 Task: Select the option keep with next.
Action: Mouse pressed left at (410, 250)
Screenshot: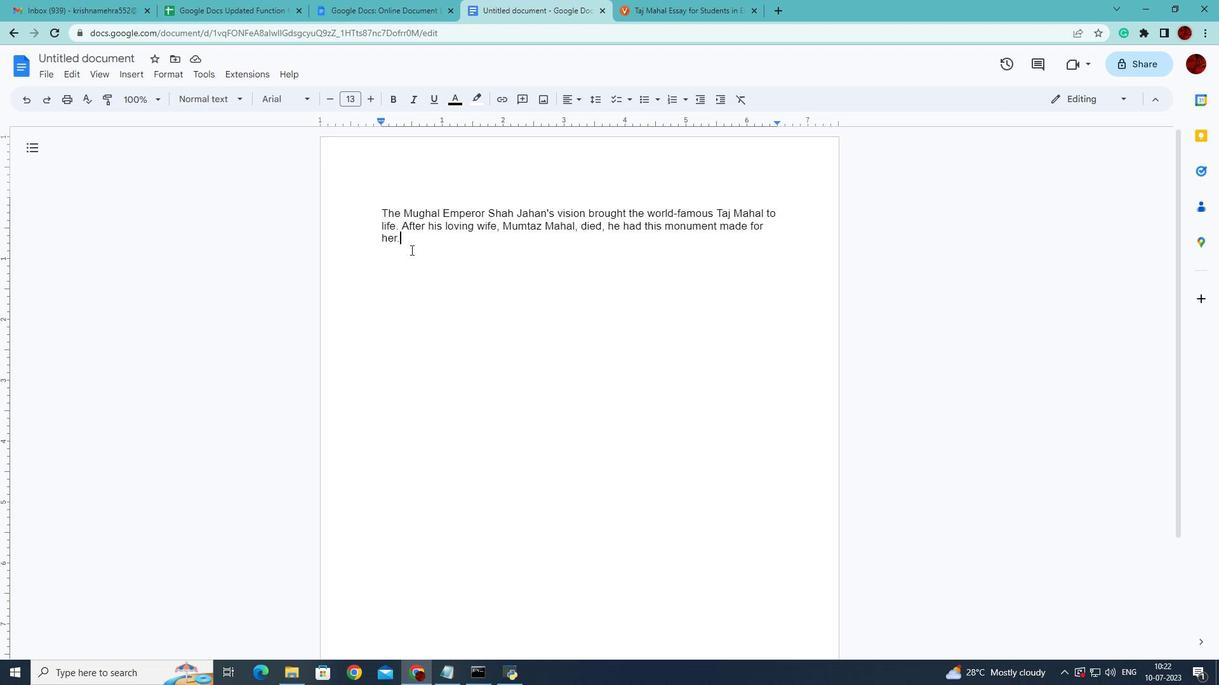 
Action: Mouse moved to (596, 99)
Screenshot: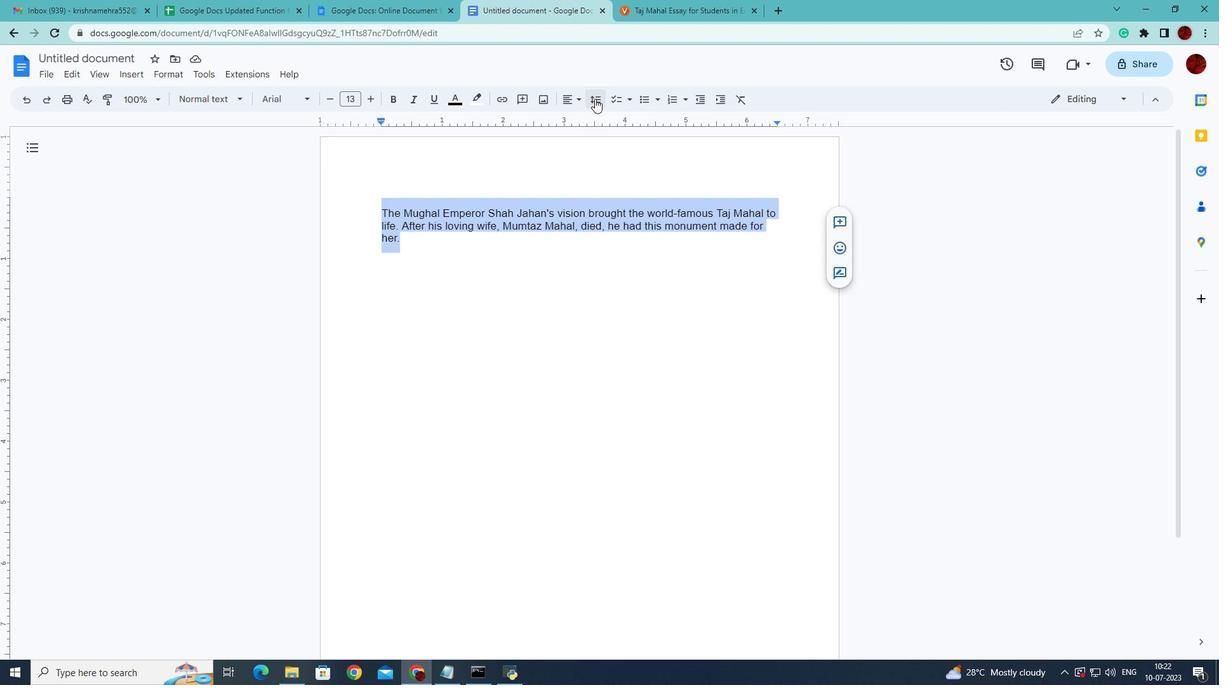 
Action: Mouse pressed left at (596, 99)
Screenshot: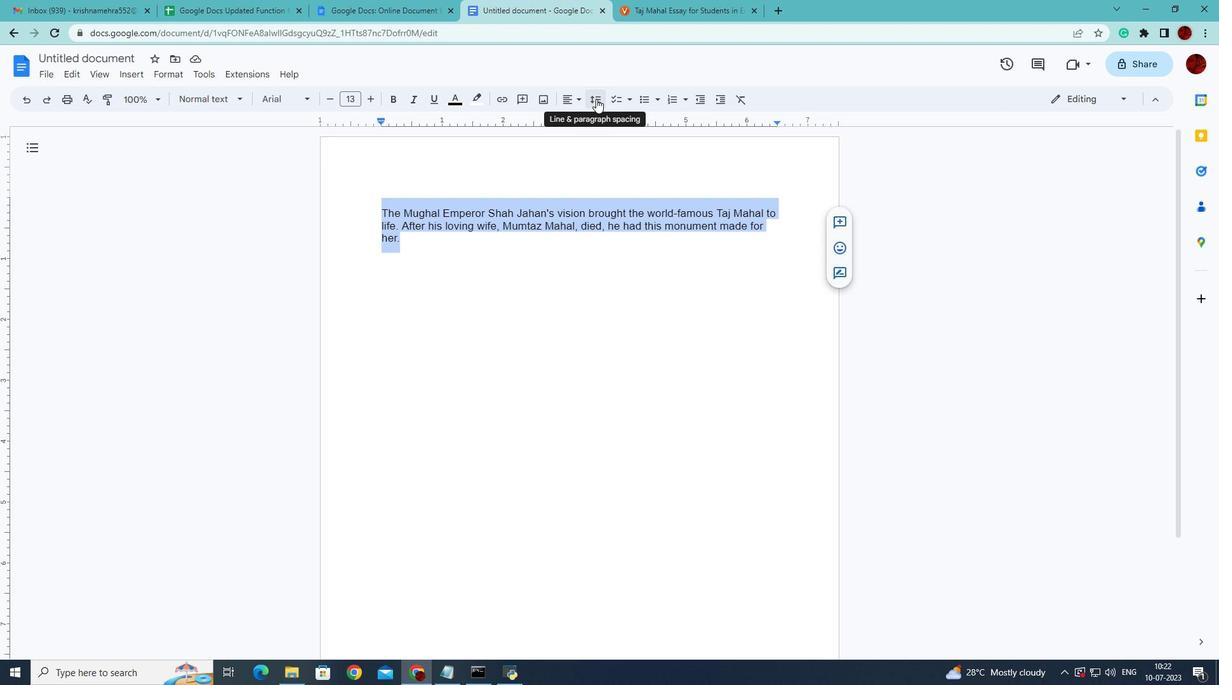 
Action: Mouse moved to (604, 290)
Screenshot: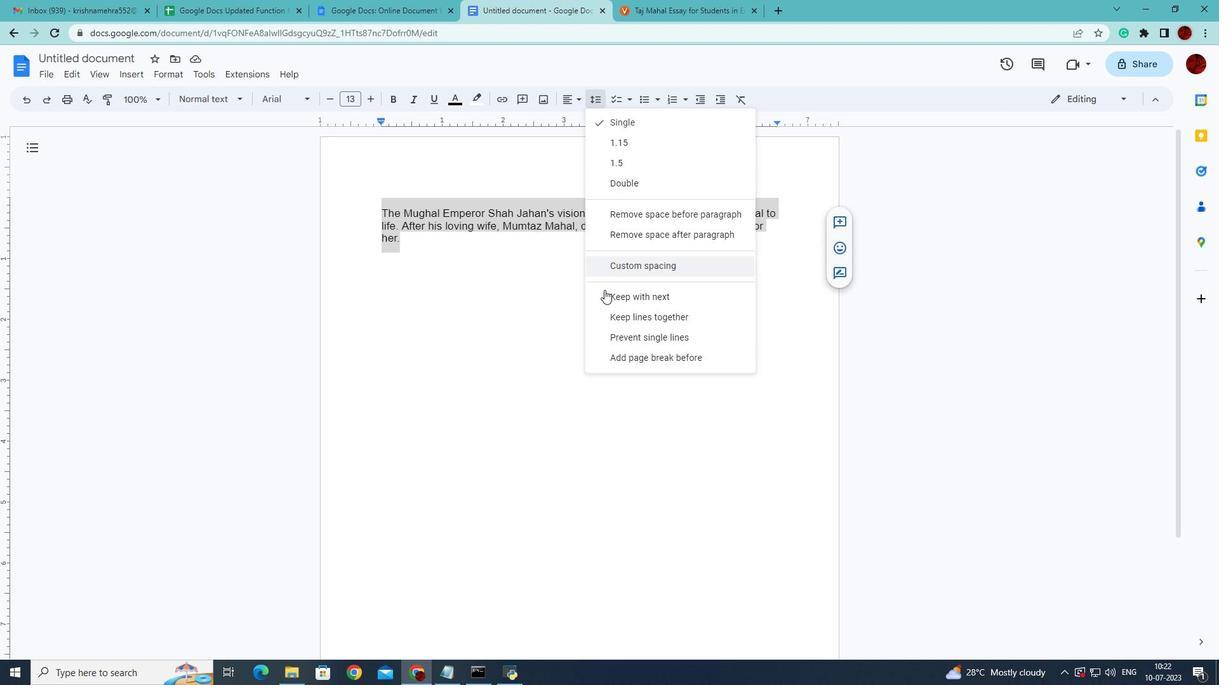 
Action: Mouse pressed left at (604, 290)
Screenshot: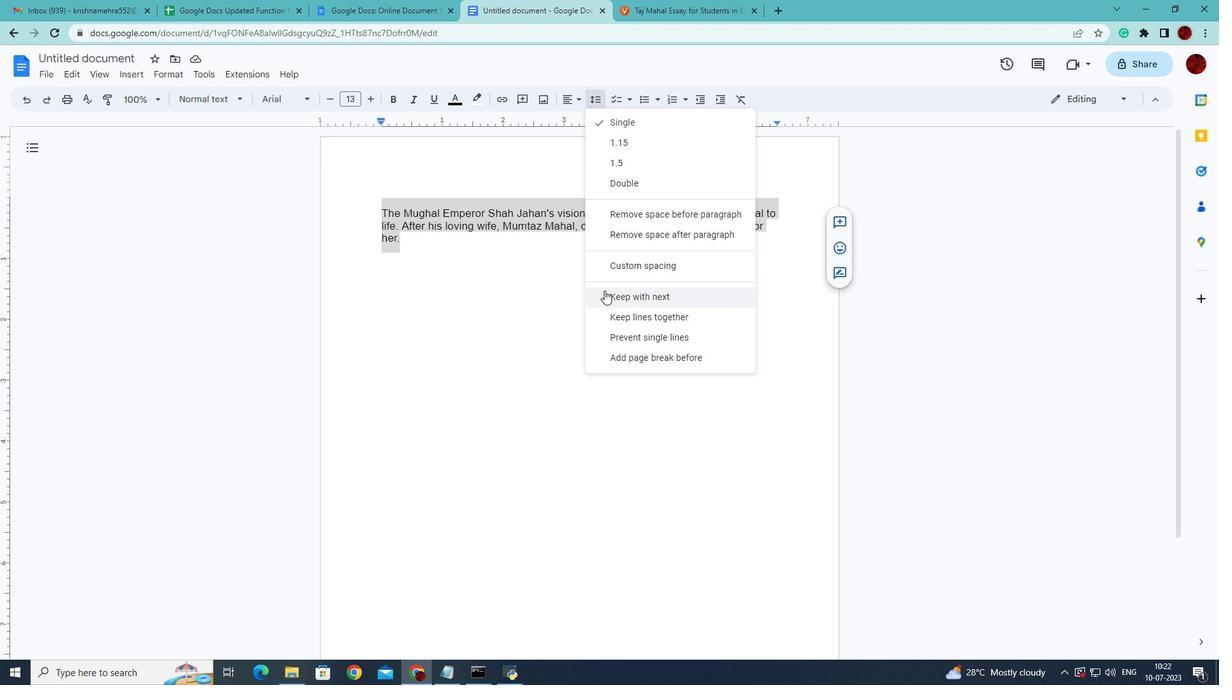 
Action: Mouse moved to (603, 288)
Screenshot: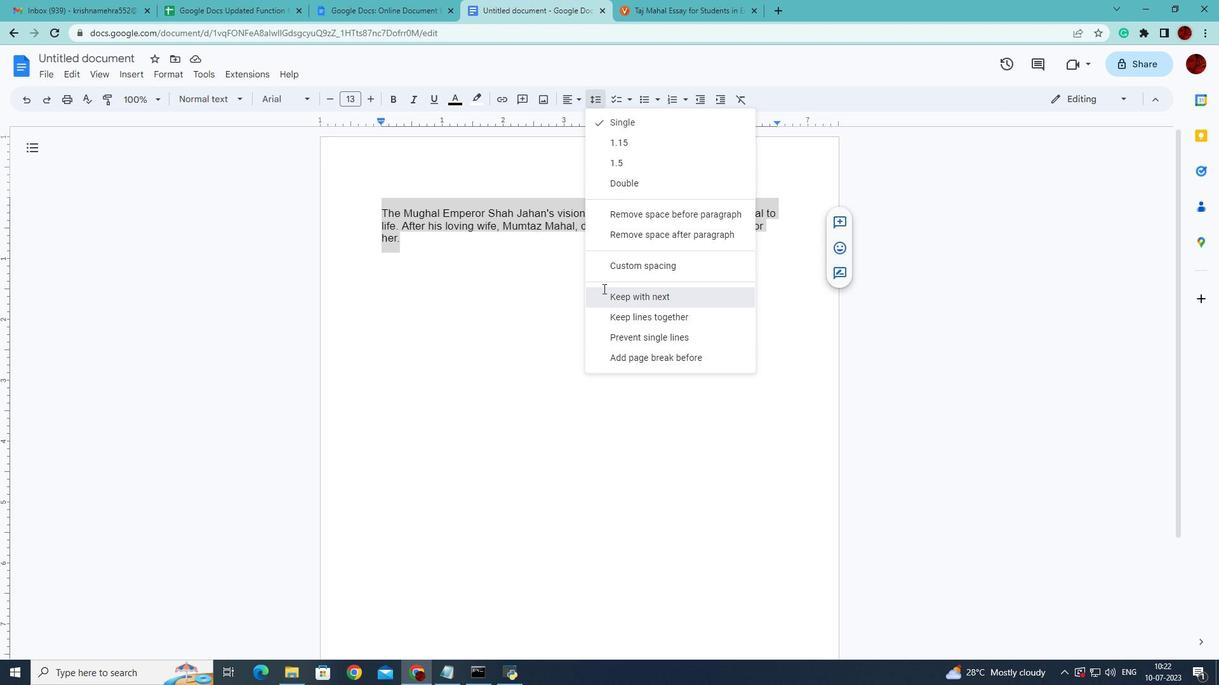 
